 Task: Create a rule in Outlook to display an alert for emails containing 'EOD' in the subject or body.
Action: Mouse moved to (46, 25)
Screenshot: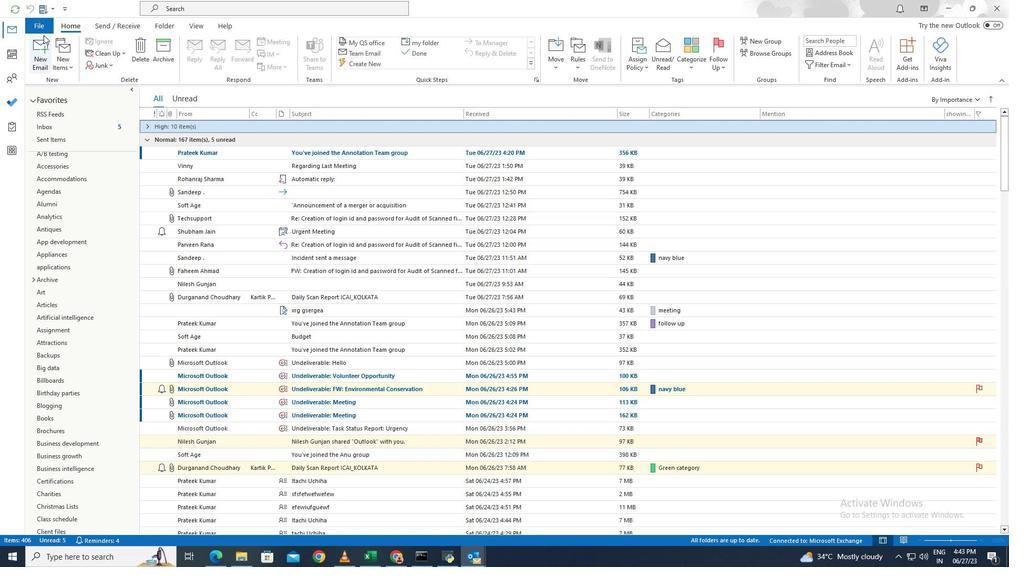 
Action: Mouse pressed left at (46, 25)
Screenshot: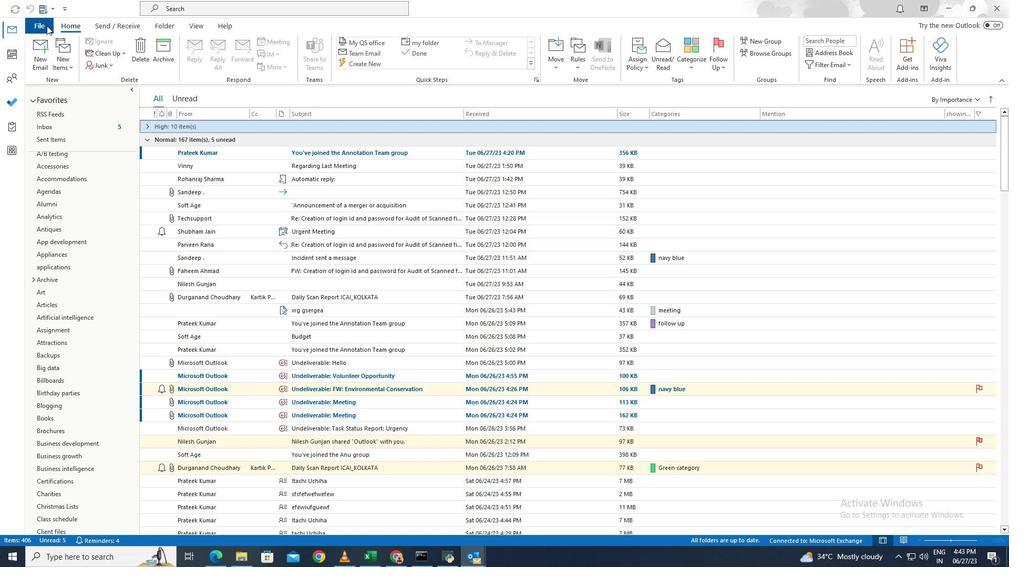 
Action: Mouse moved to (130, 322)
Screenshot: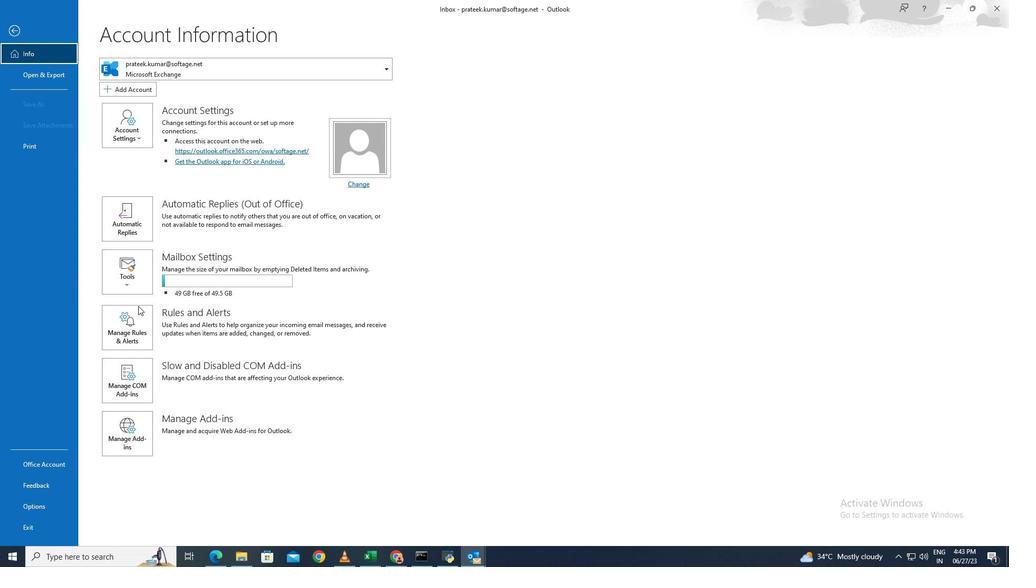 
Action: Mouse pressed left at (130, 322)
Screenshot: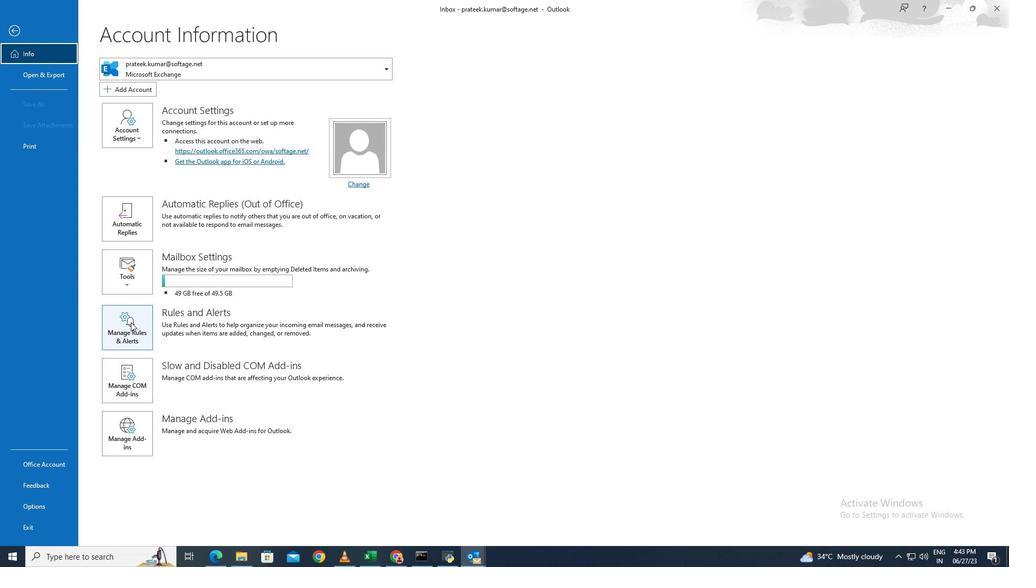 
Action: Mouse moved to (373, 201)
Screenshot: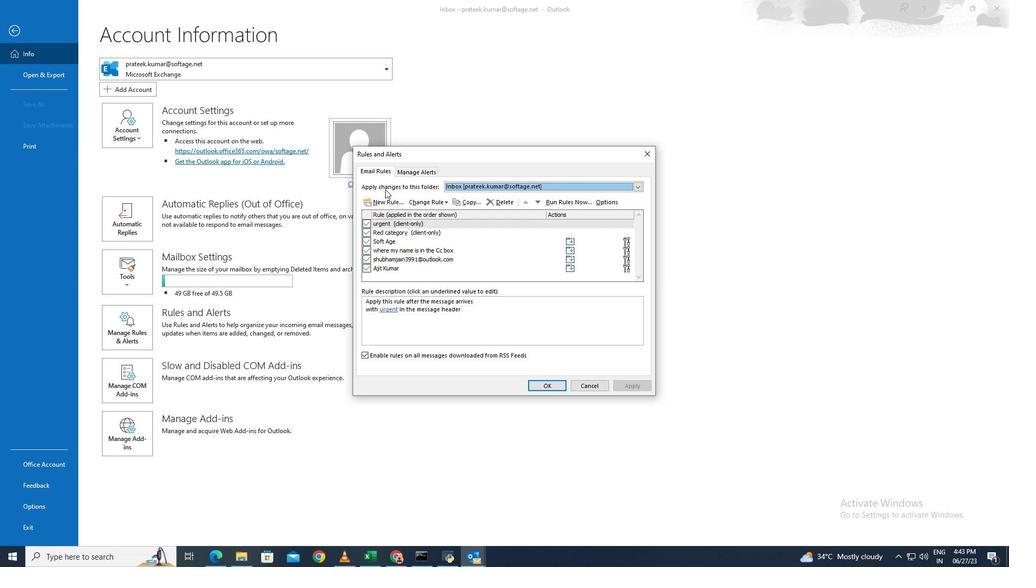 
Action: Mouse pressed left at (373, 201)
Screenshot: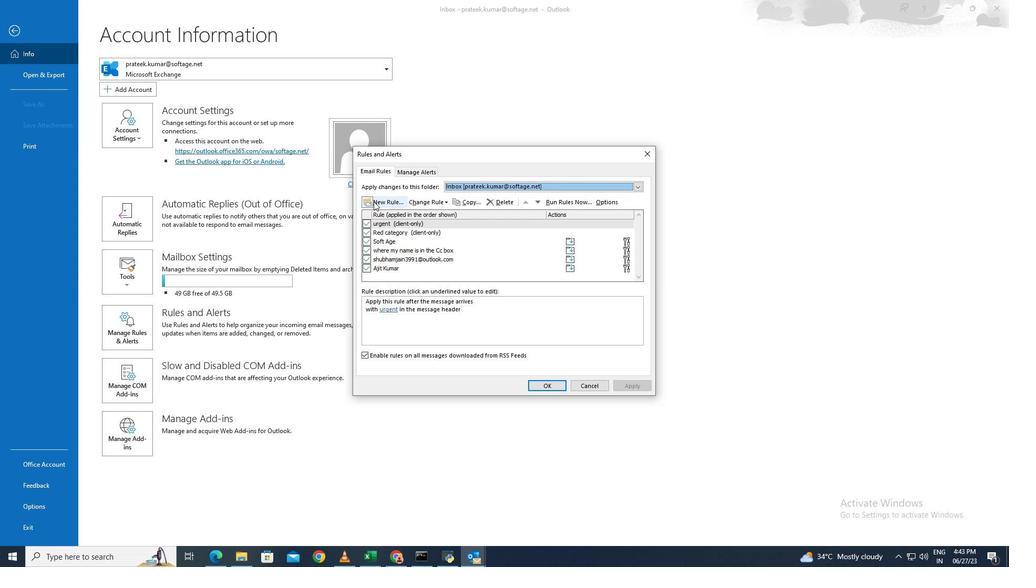 
Action: Mouse moved to (429, 236)
Screenshot: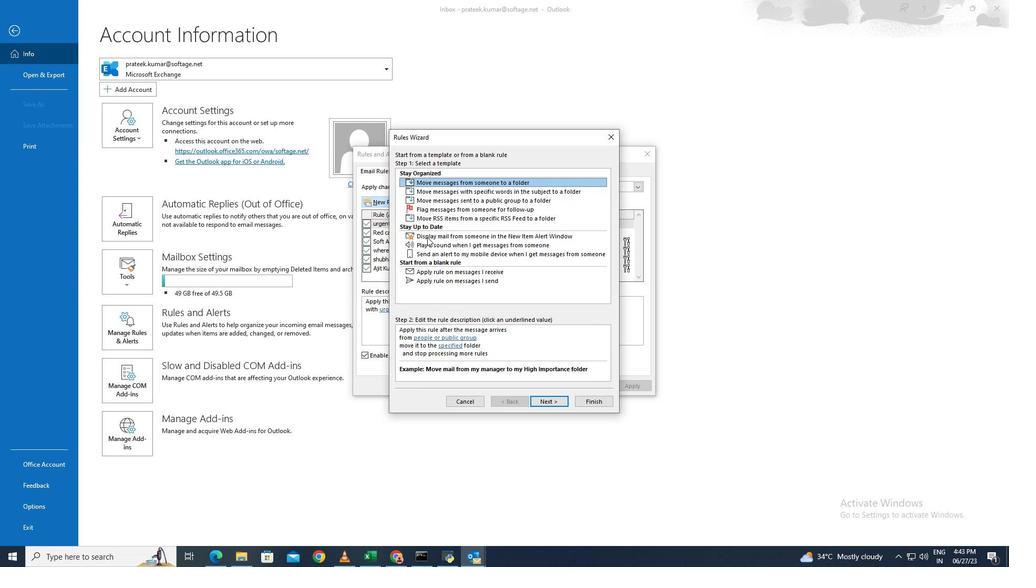 
Action: Mouse pressed left at (429, 236)
Screenshot: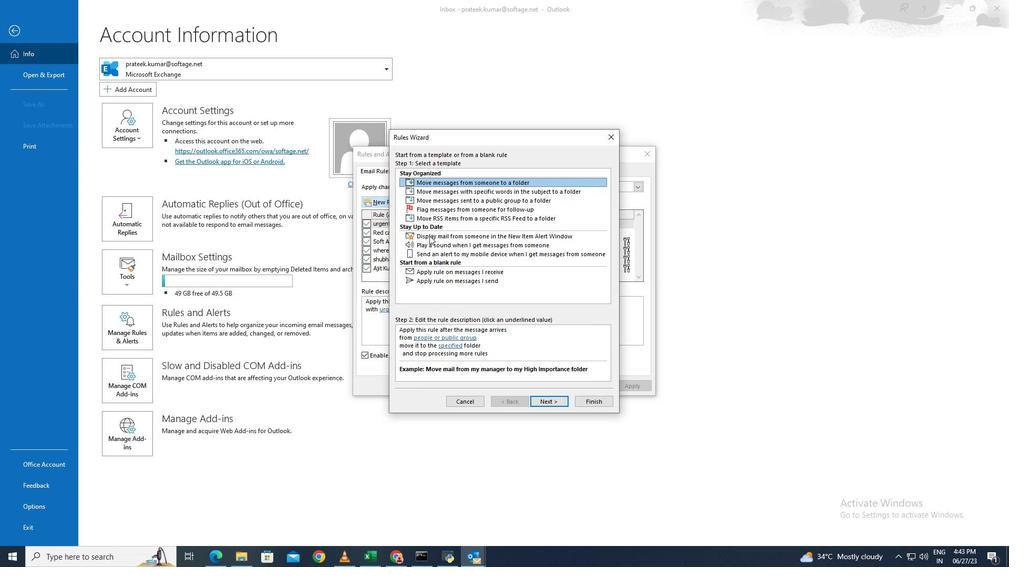 
Action: Mouse moved to (550, 402)
Screenshot: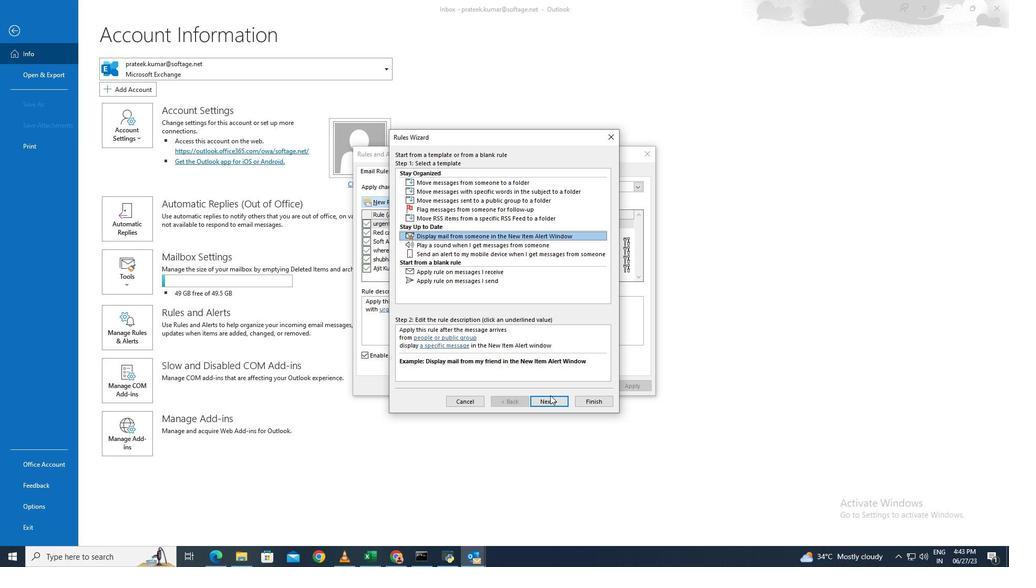 
Action: Mouse pressed left at (550, 402)
Screenshot: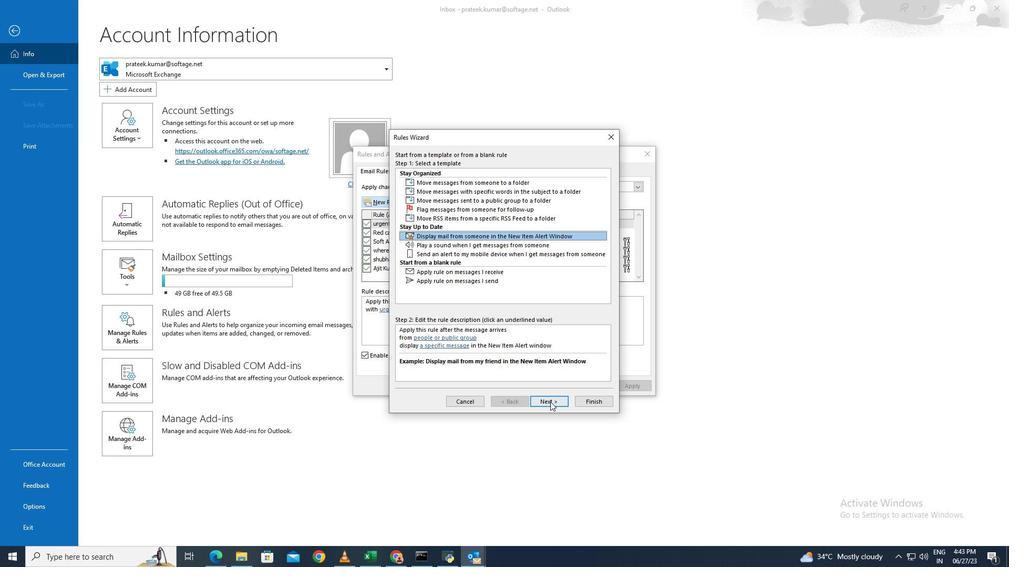 
Action: Mouse moved to (397, 174)
Screenshot: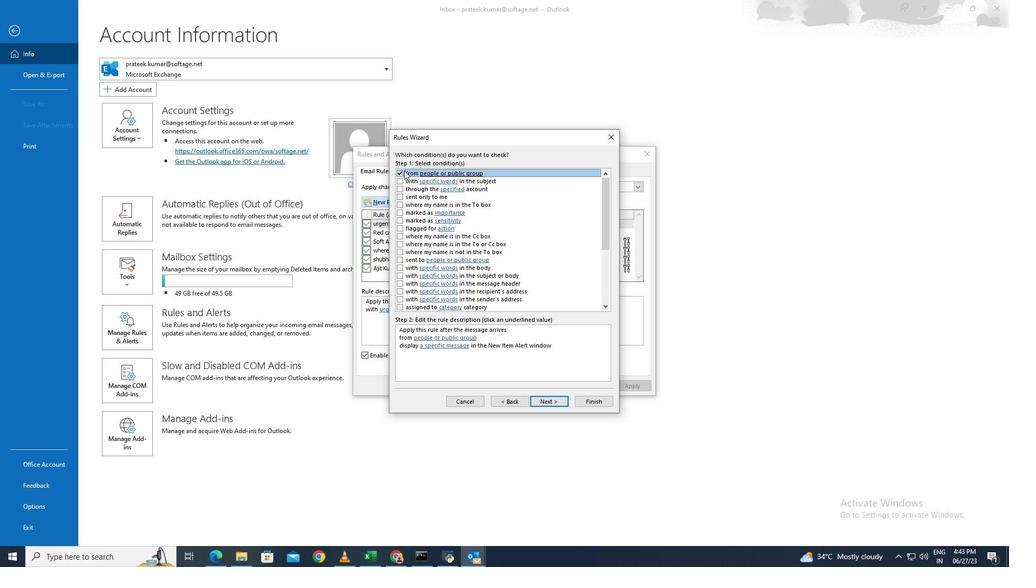 
Action: Mouse pressed left at (397, 174)
Screenshot: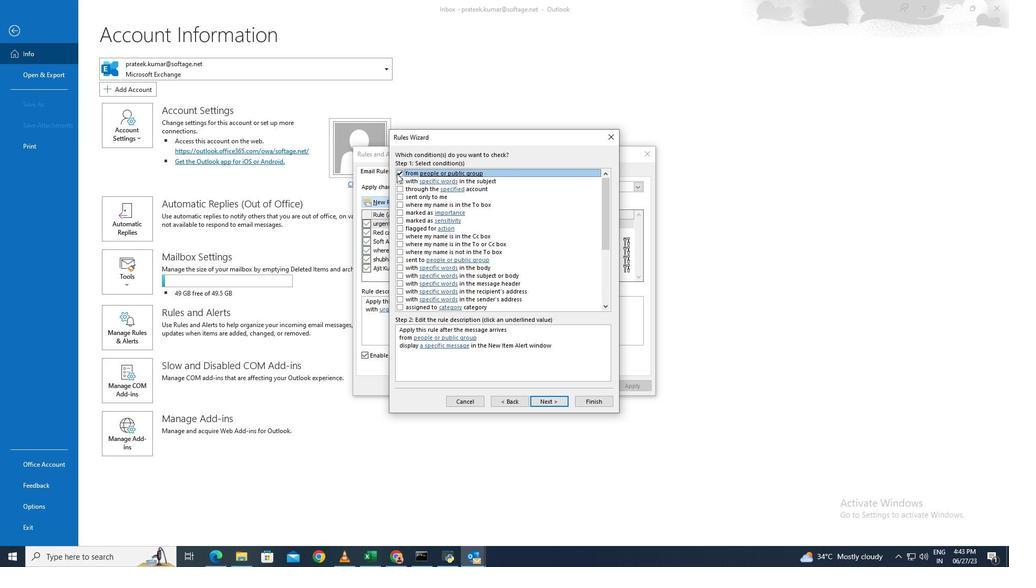 
Action: Mouse moved to (401, 276)
Screenshot: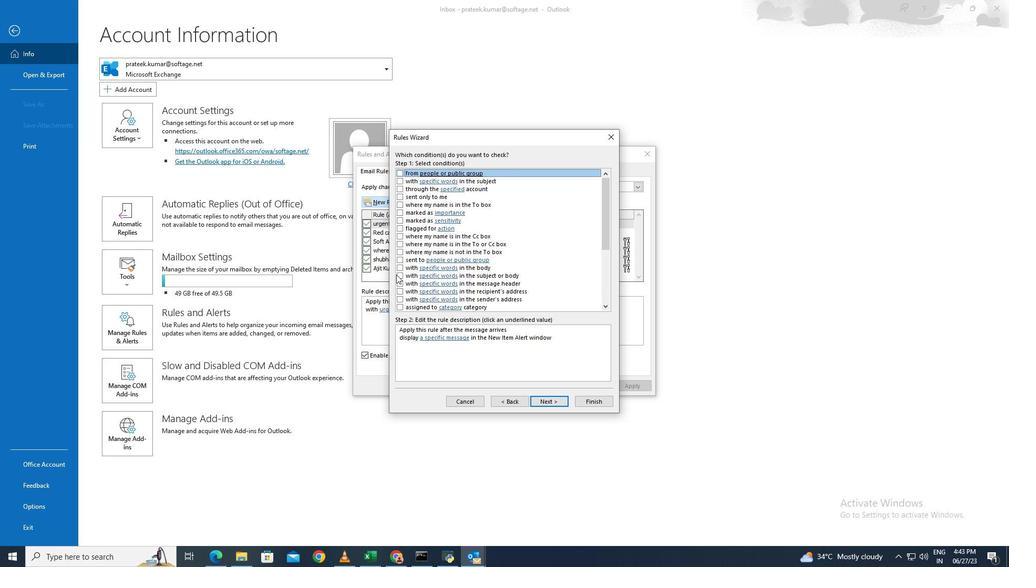 
Action: Mouse pressed left at (401, 276)
Screenshot: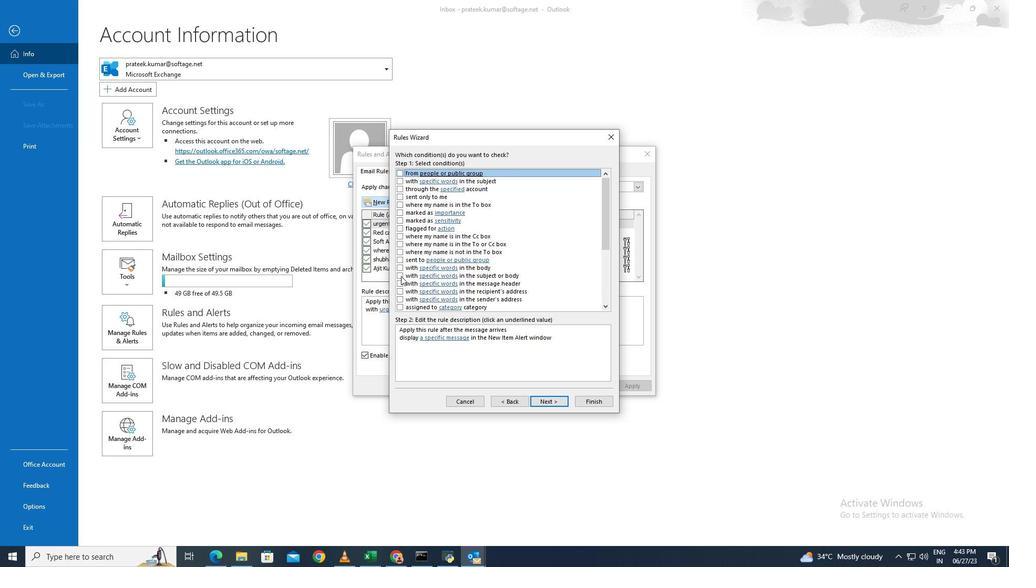 
Action: Mouse moved to (443, 338)
Screenshot: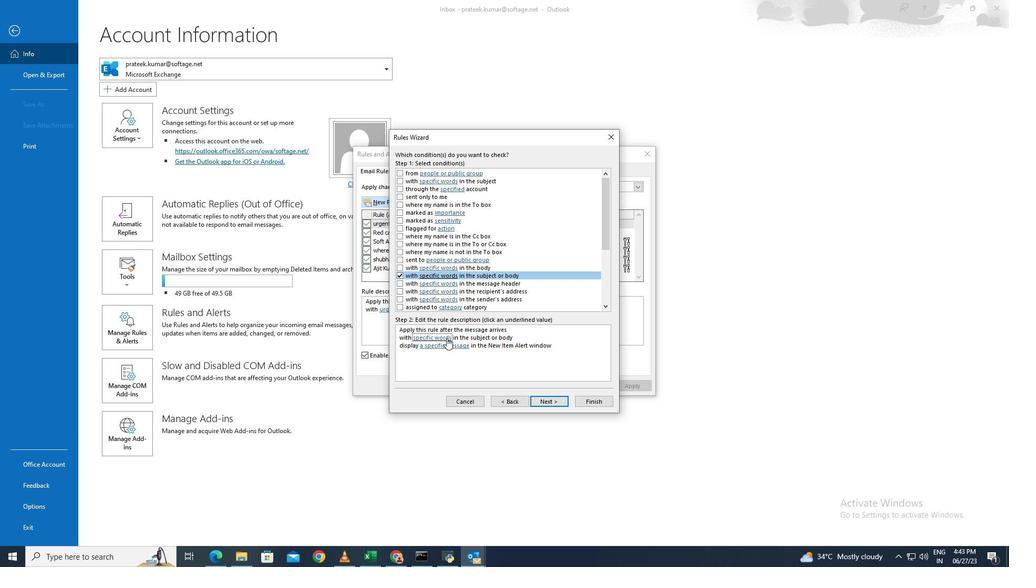 
Action: Mouse pressed left at (443, 338)
Screenshot: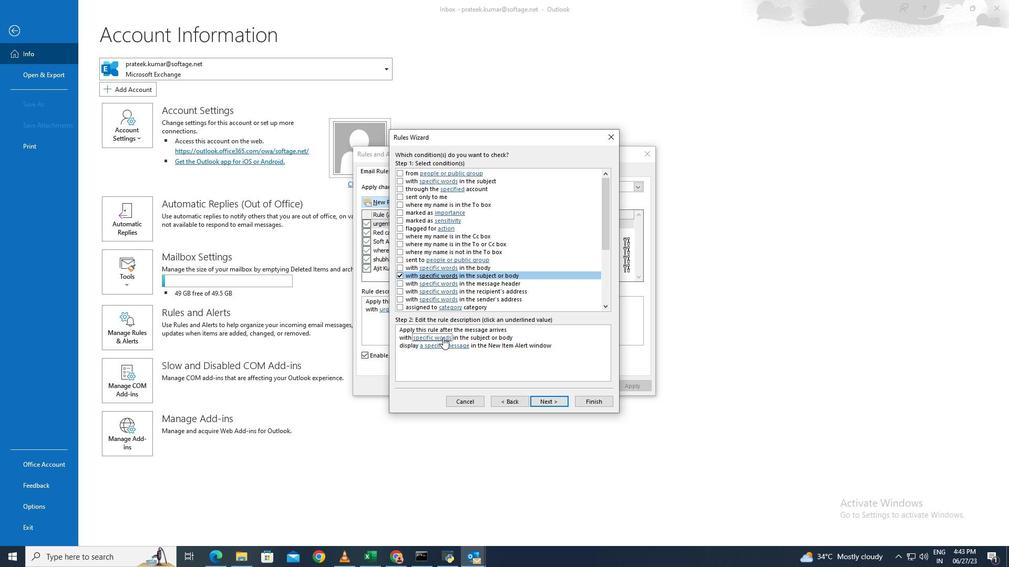 
Action: Mouse moved to (443, 329)
Screenshot: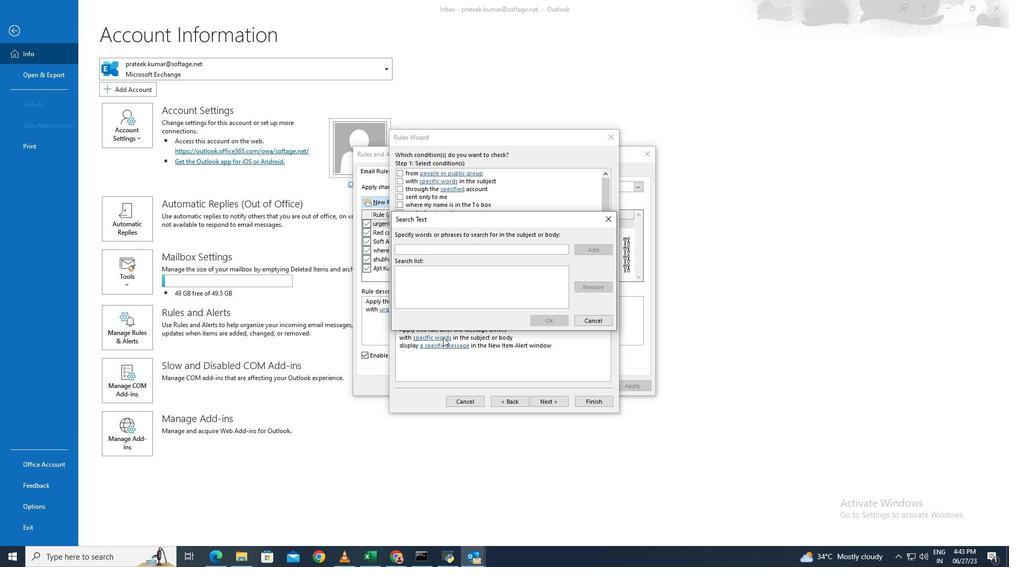 
Action: Key pressed <Key.shift>EOD
Screenshot: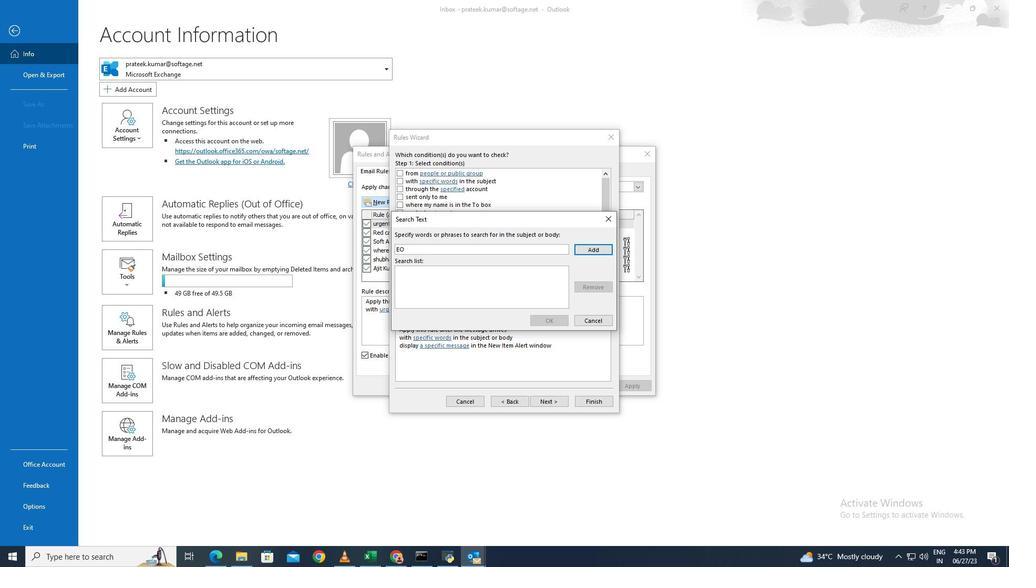 
Action: Mouse moved to (590, 249)
Screenshot: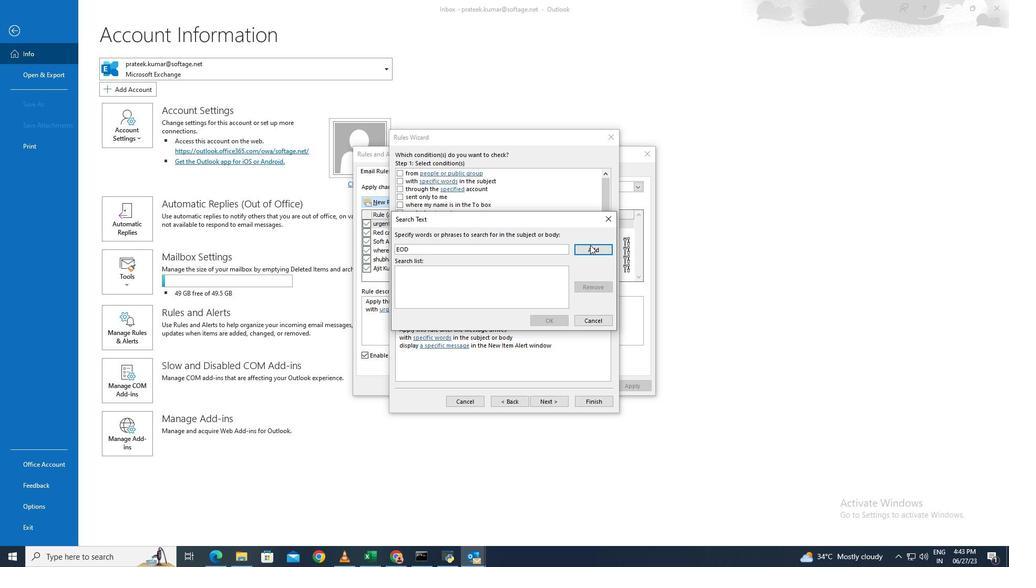 
Action: Mouse pressed left at (590, 249)
Screenshot: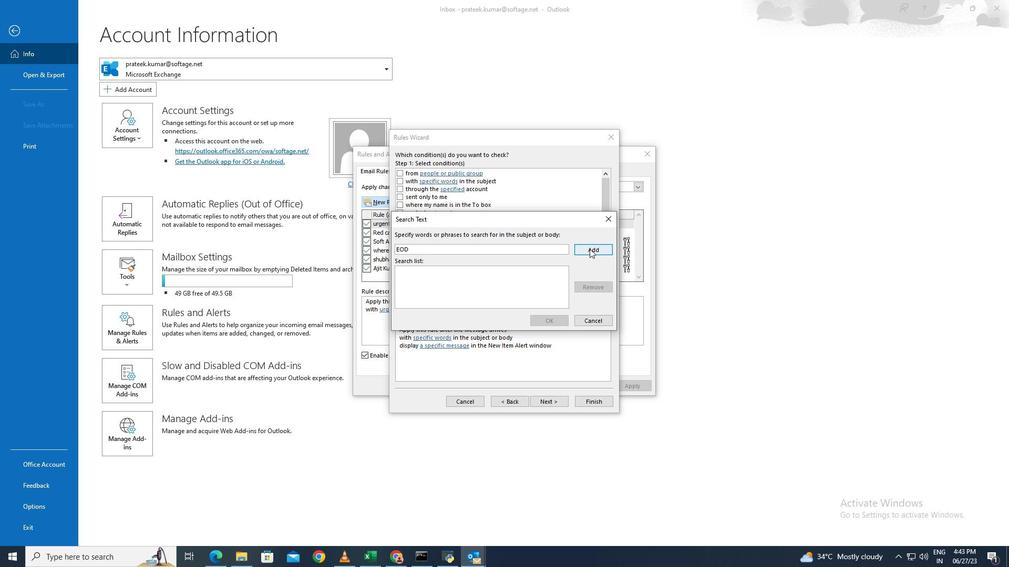 
Action: Mouse moved to (547, 319)
Screenshot: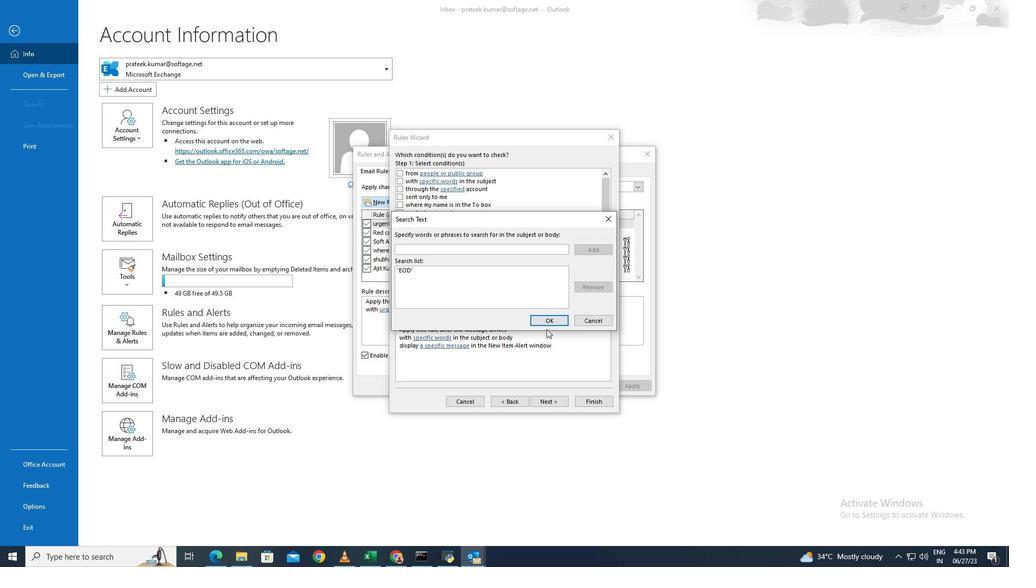 
Action: Mouse pressed left at (547, 319)
Screenshot: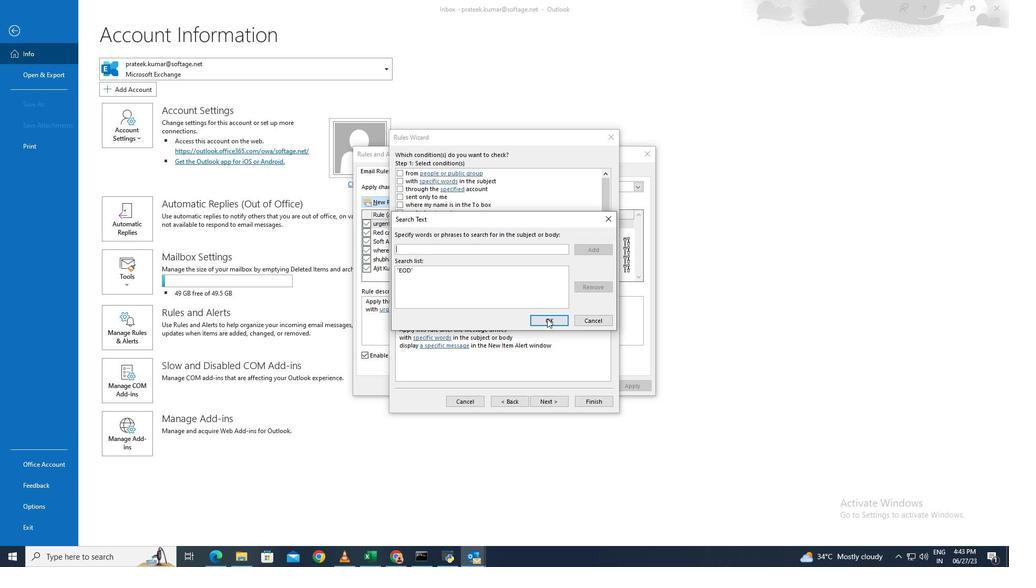 
Action: Mouse moved to (545, 399)
Screenshot: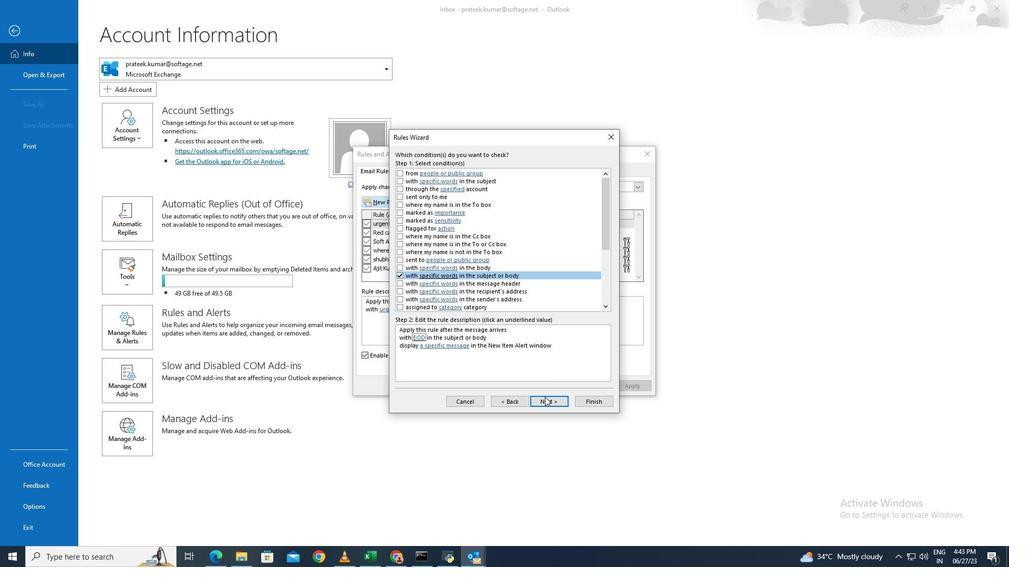
Action: Mouse pressed left at (545, 399)
Screenshot: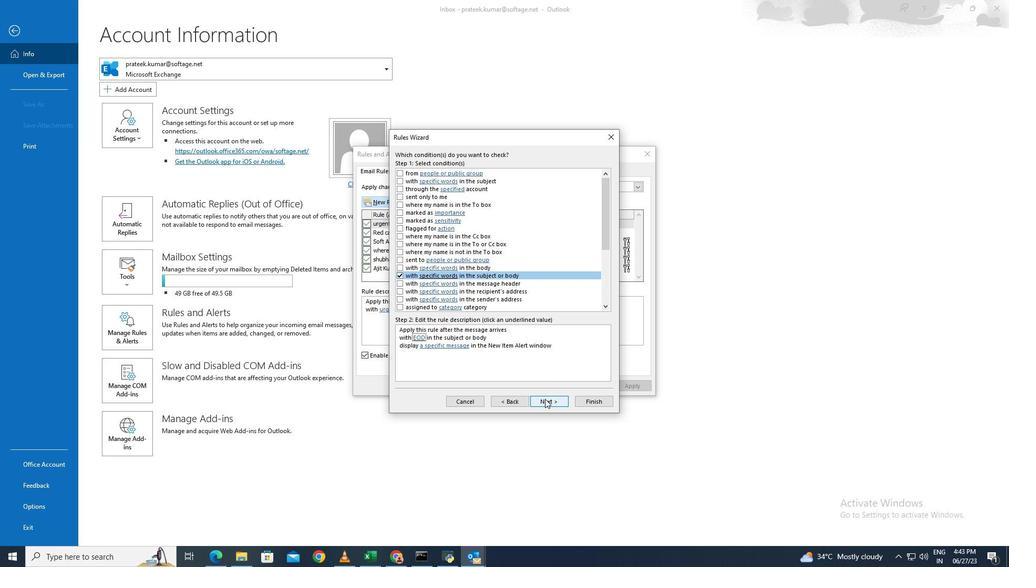 
Action: Mouse moved to (401, 173)
Screenshot: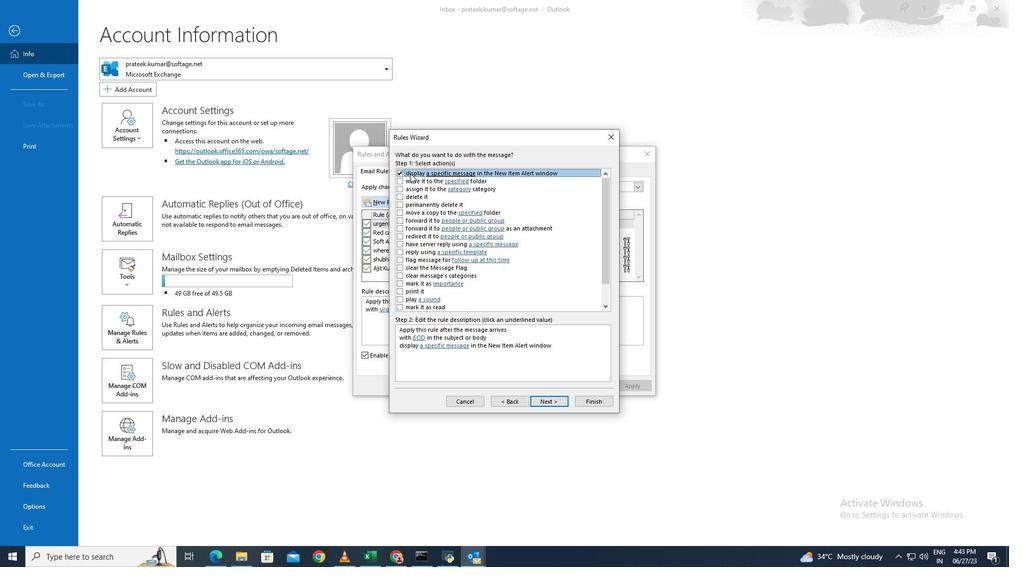 
Action: Mouse pressed left at (401, 173)
Screenshot: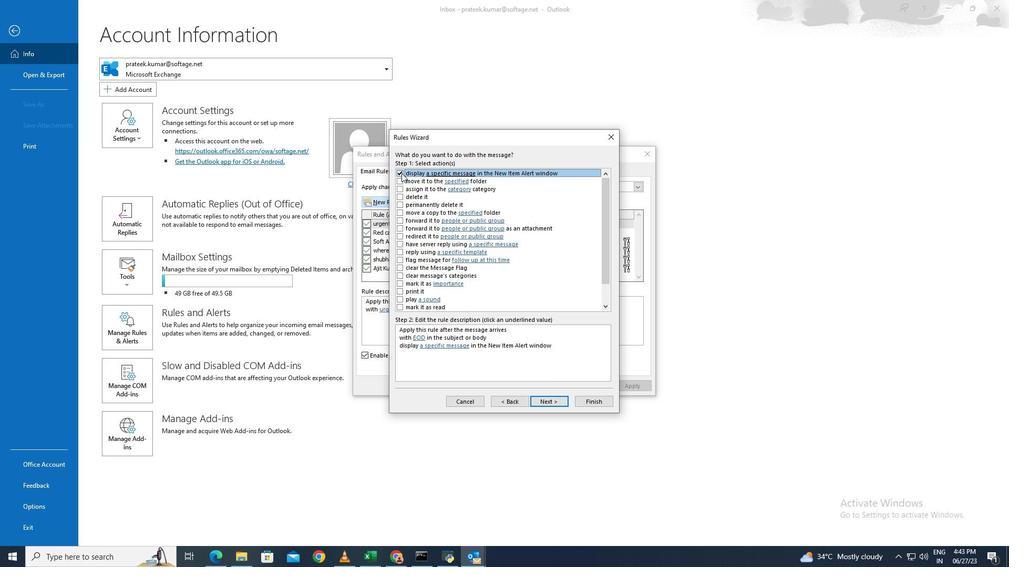 
Action: Mouse moved to (553, 403)
Screenshot: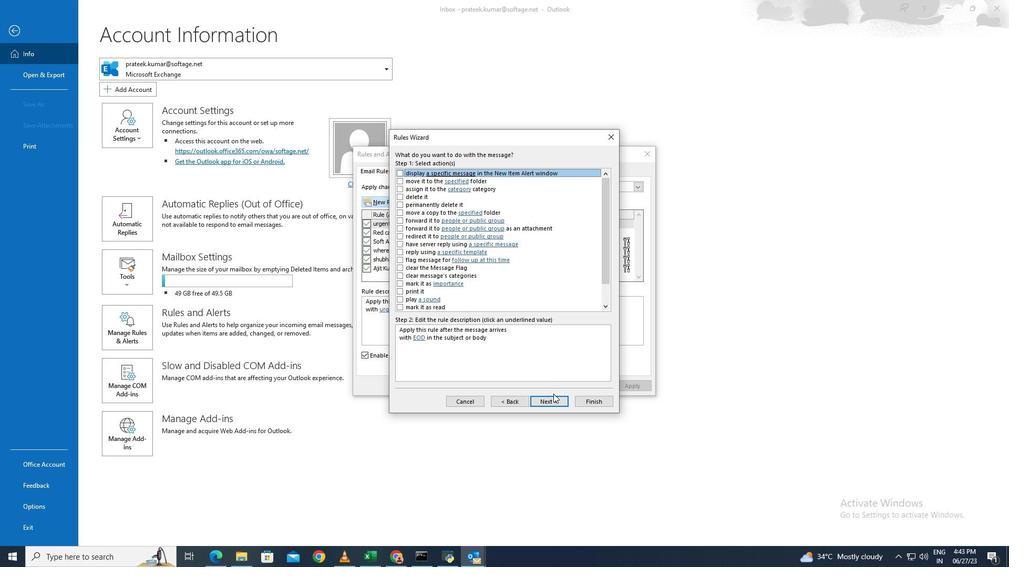 
Action: Mouse pressed left at (553, 403)
Screenshot: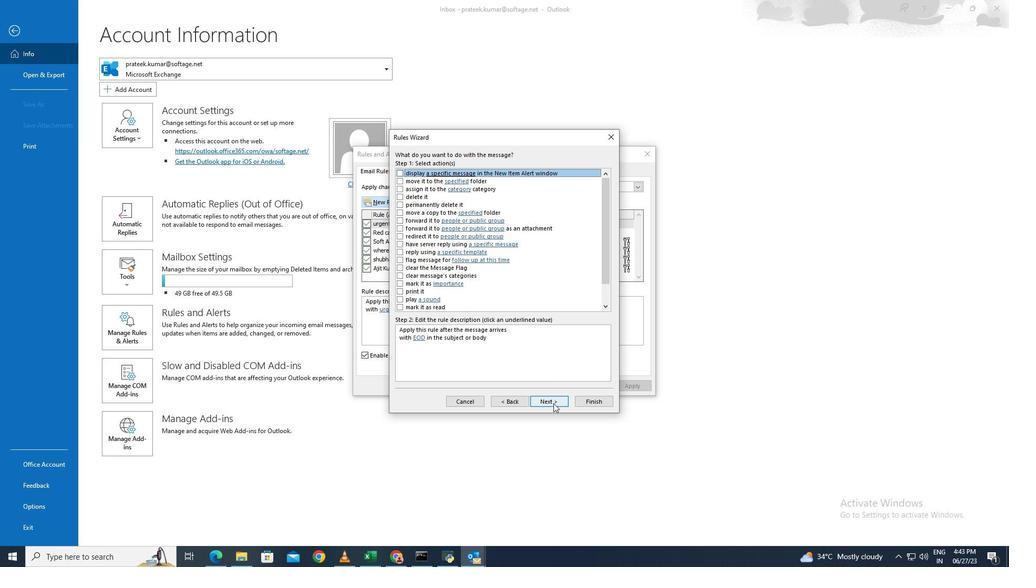 
Action: Mouse moved to (489, 307)
Screenshot: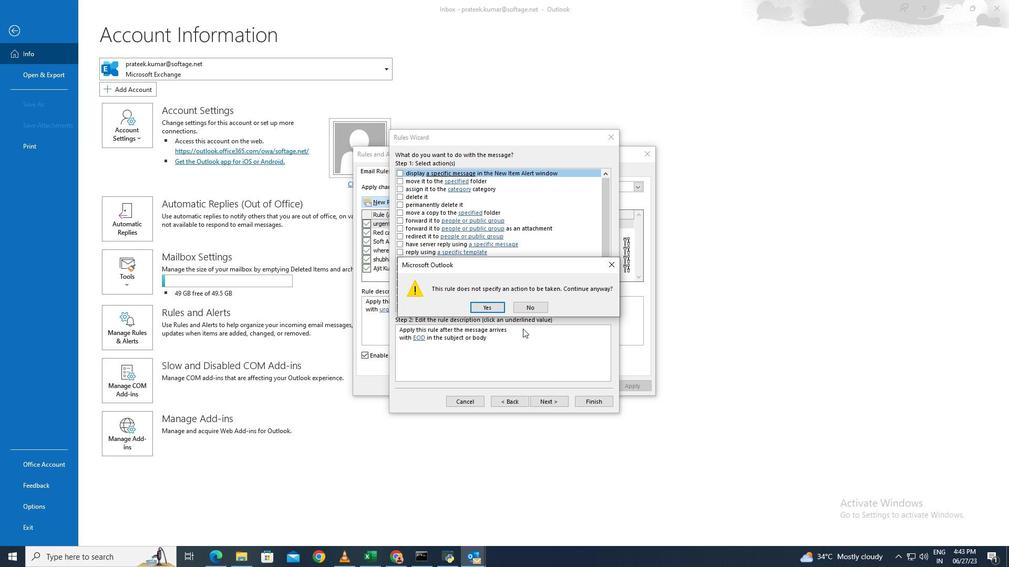 
Action: Mouse pressed left at (489, 307)
Screenshot: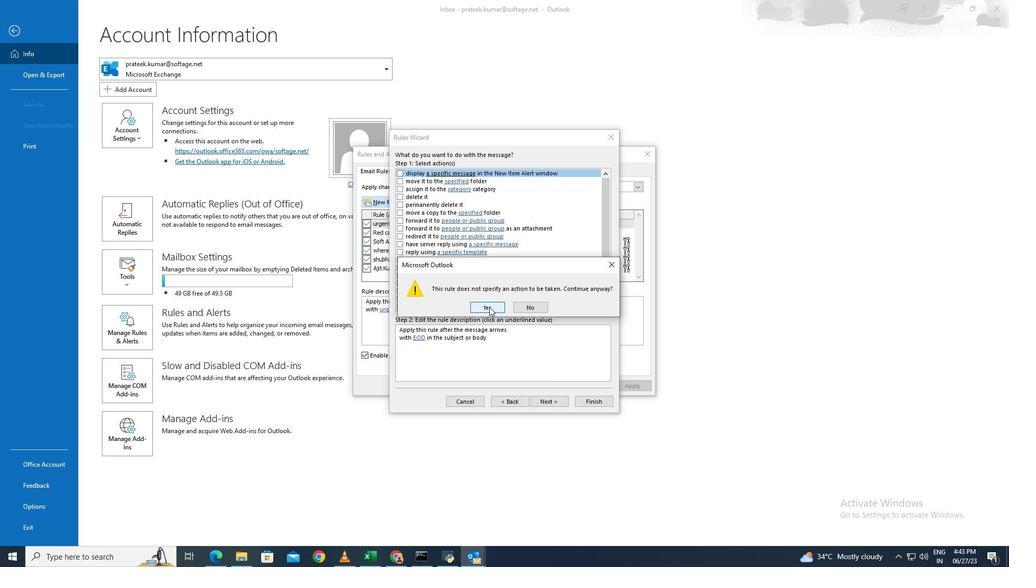 
Action: Mouse moved to (554, 399)
Screenshot: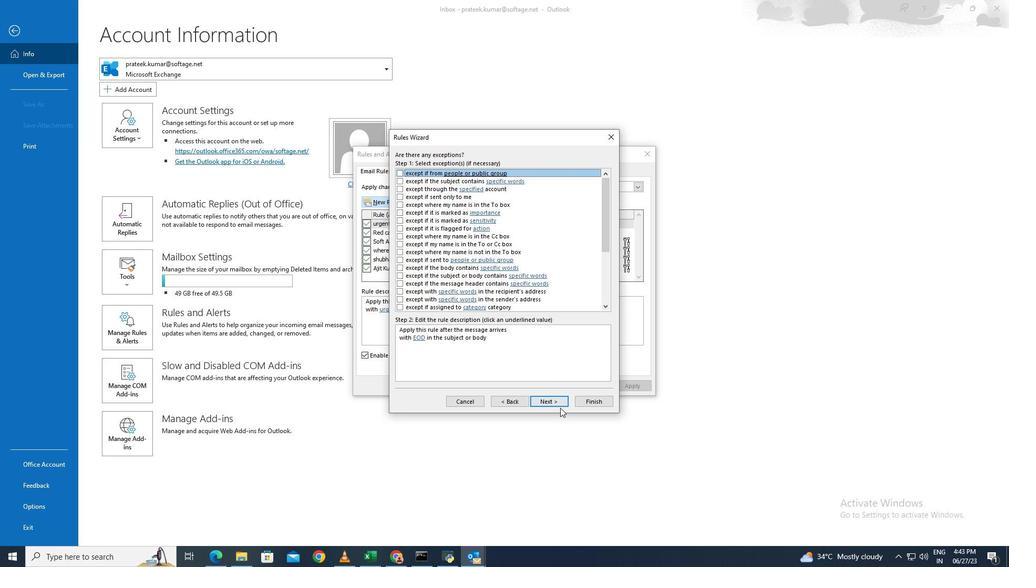 
Action: Mouse pressed left at (554, 399)
Screenshot: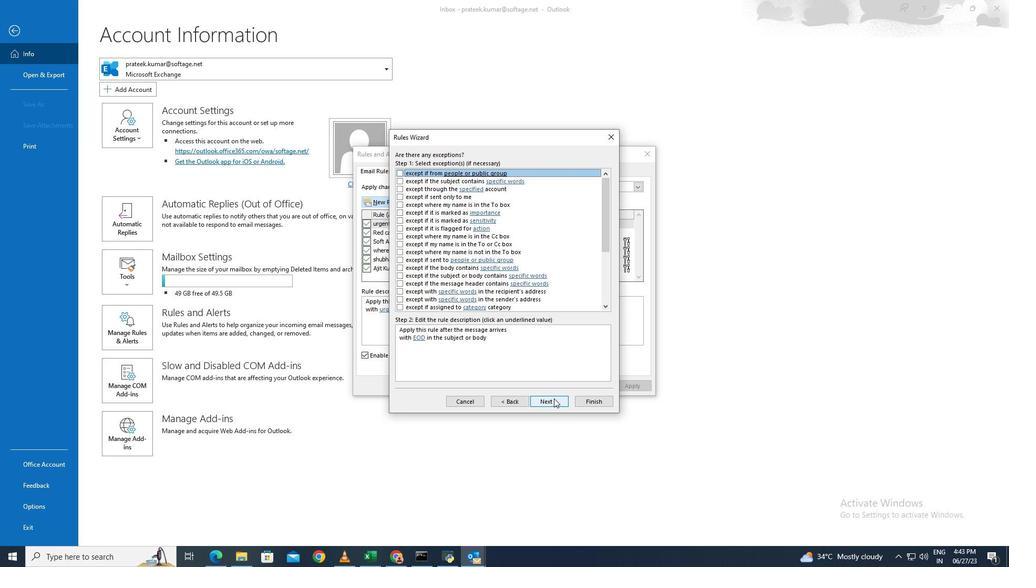 
Action: Mouse moved to (589, 400)
Screenshot: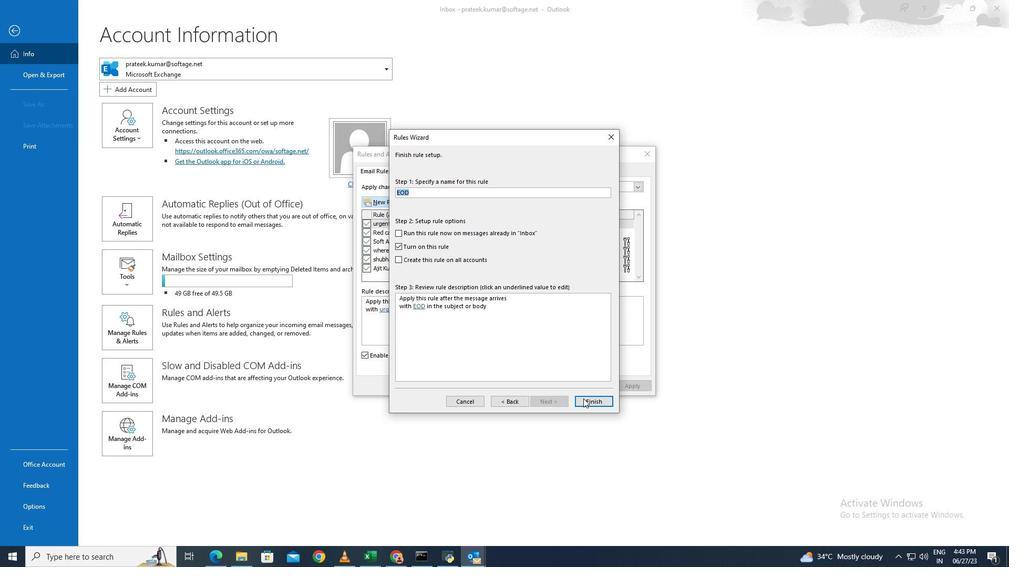 
Action: Mouse pressed left at (589, 400)
Screenshot: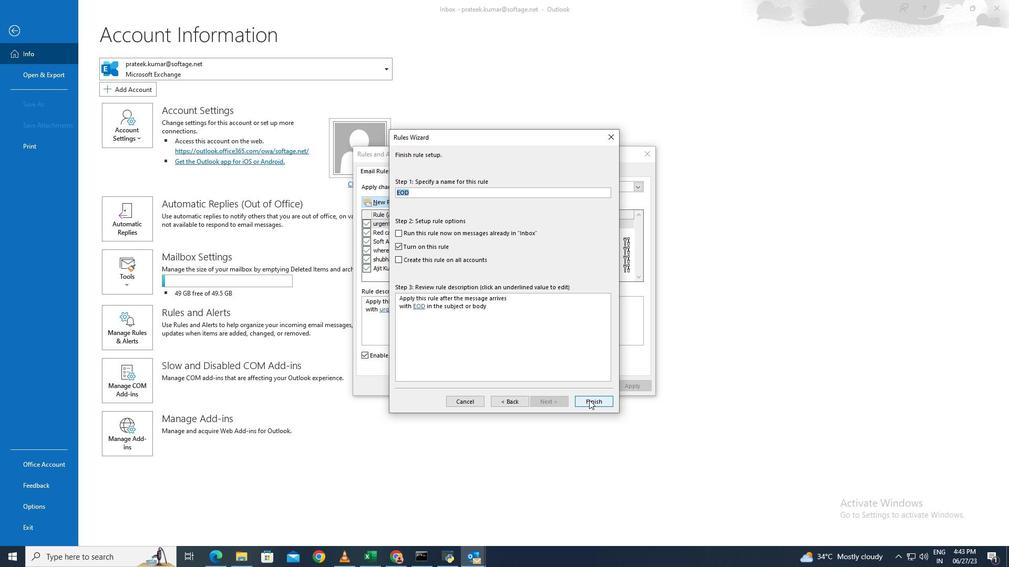 
Action: Mouse moved to (513, 307)
Screenshot: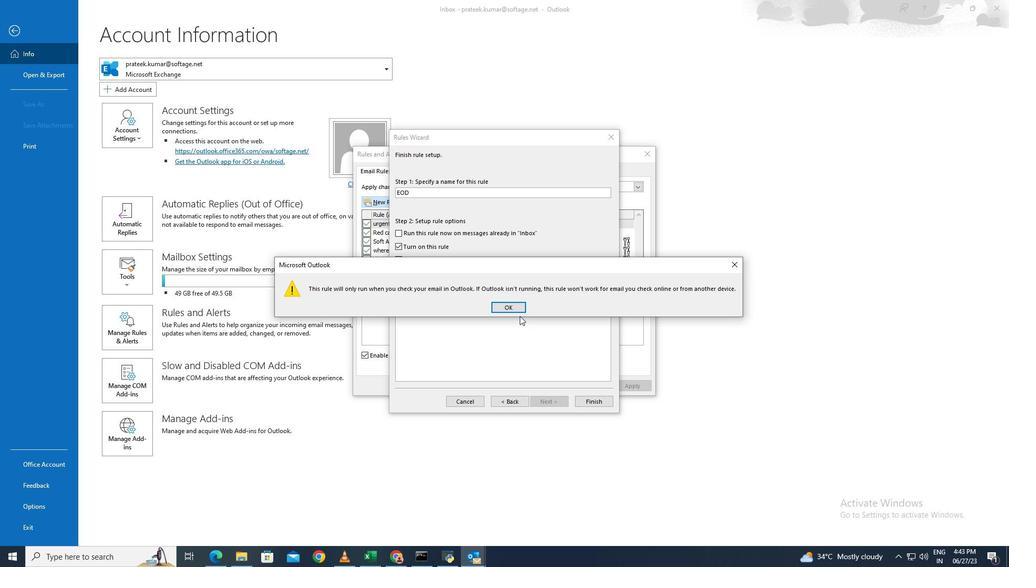
Action: Mouse pressed left at (513, 307)
Screenshot: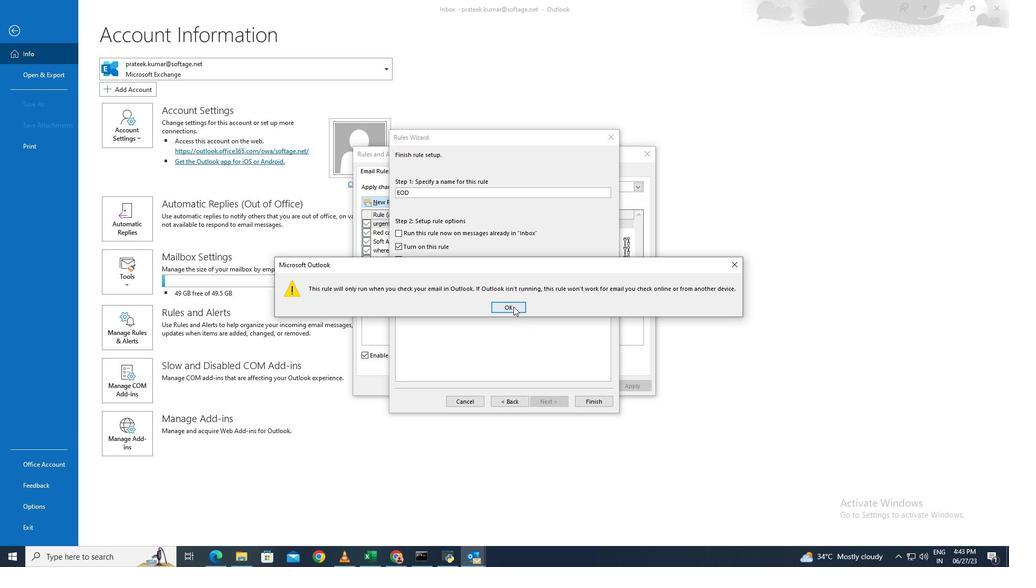 
Action: Mouse moved to (541, 381)
Screenshot: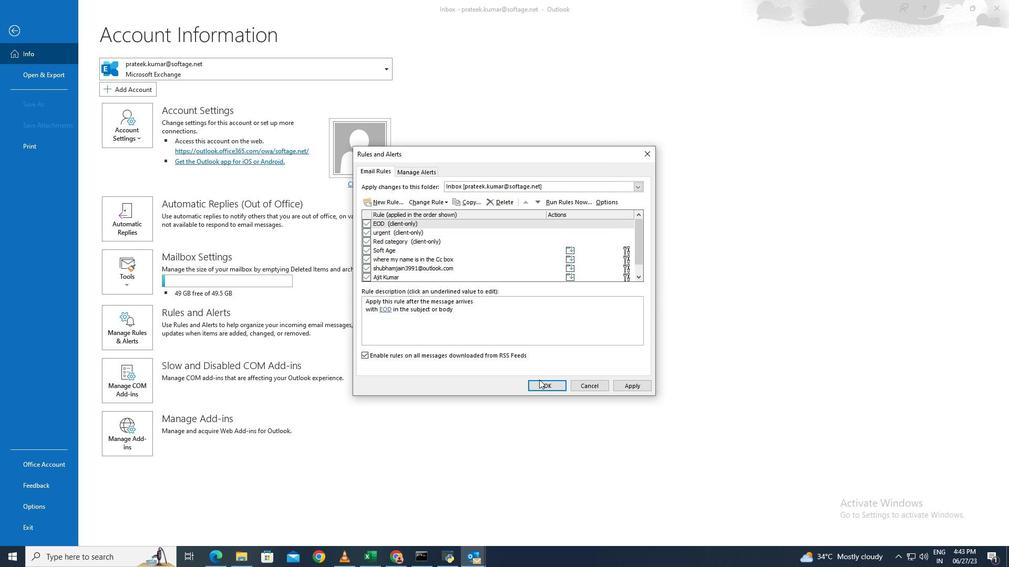 
Action: Mouse pressed left at (541, 381)
Screenshot: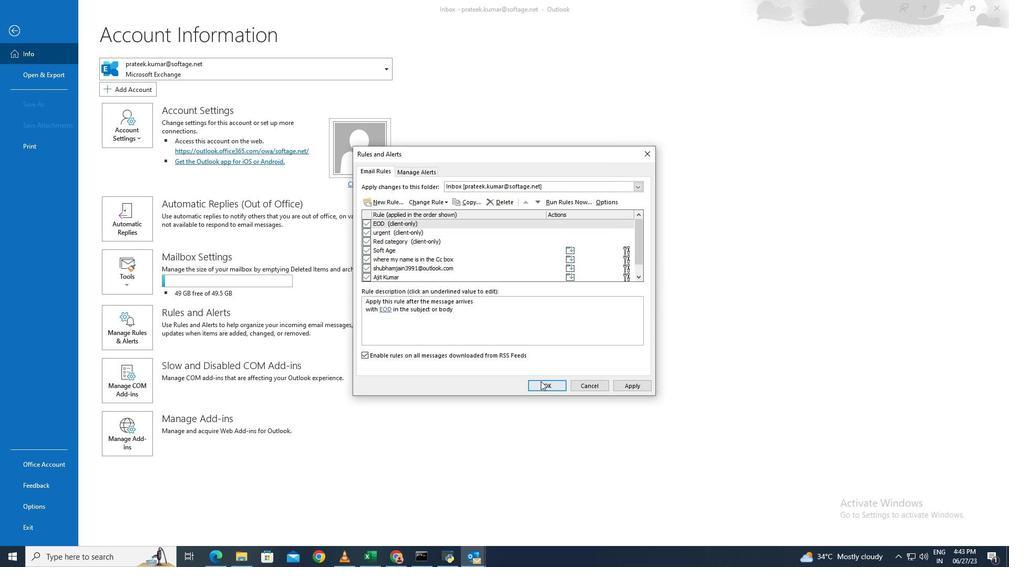 
